 Task: Mark the 'Top Tasks' folder as highly important by editing its description.
Action: Mouse moved to (12, 121)
Screenshot: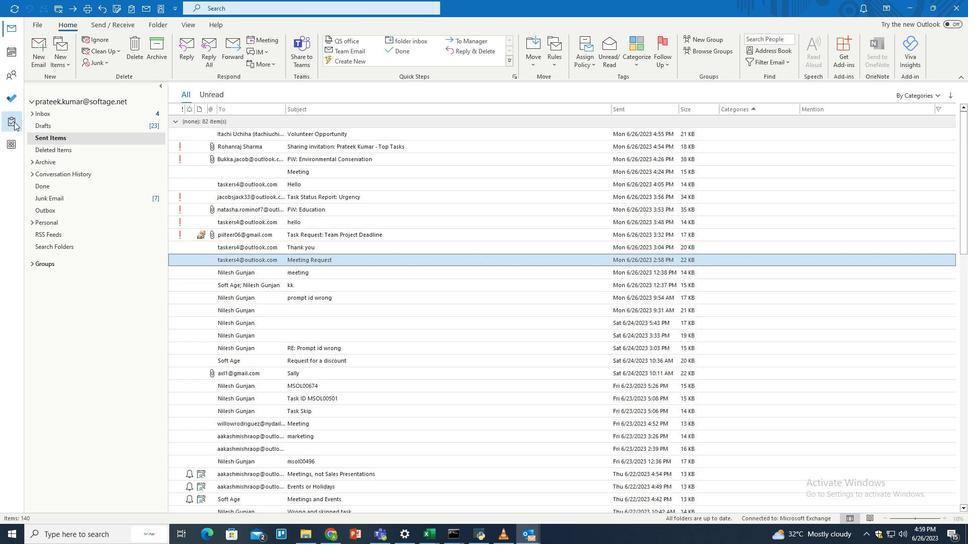 
Action: Mouse pressed left at (12, 121)
Screenshot: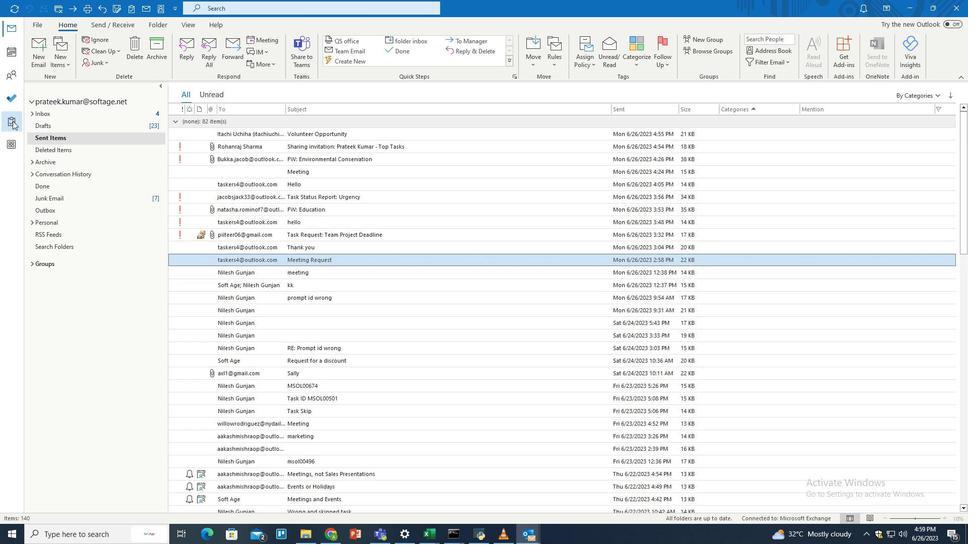 
Action: Mouse moved to (60, 137)
Screenshot: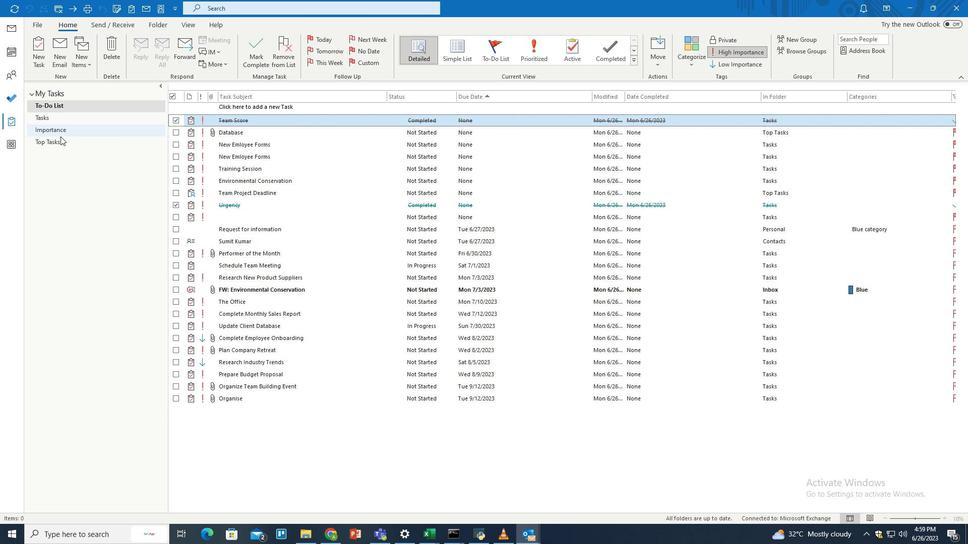 
Action: Mouse pressed left at (60, 137)
Screenshot: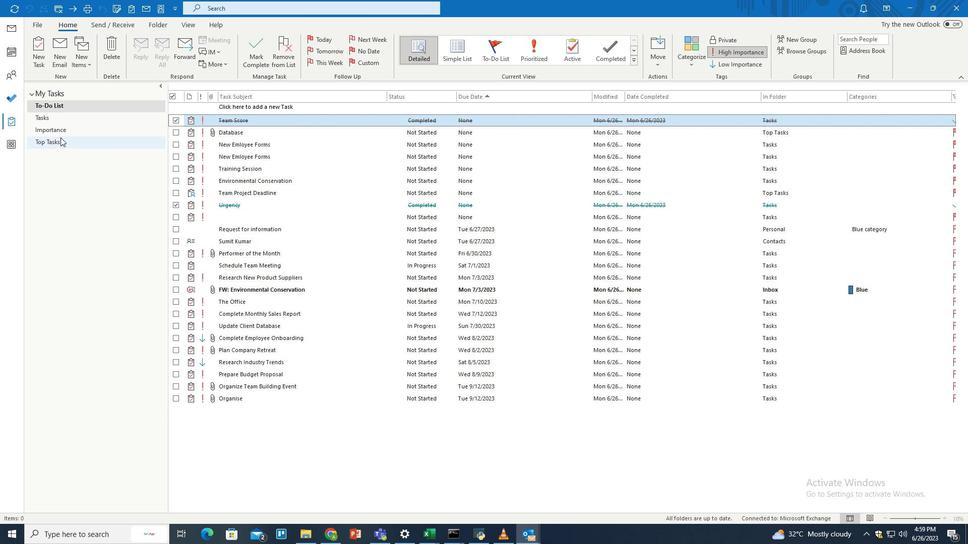 
Action: Mouse moved to (156, 27)
Screenshot: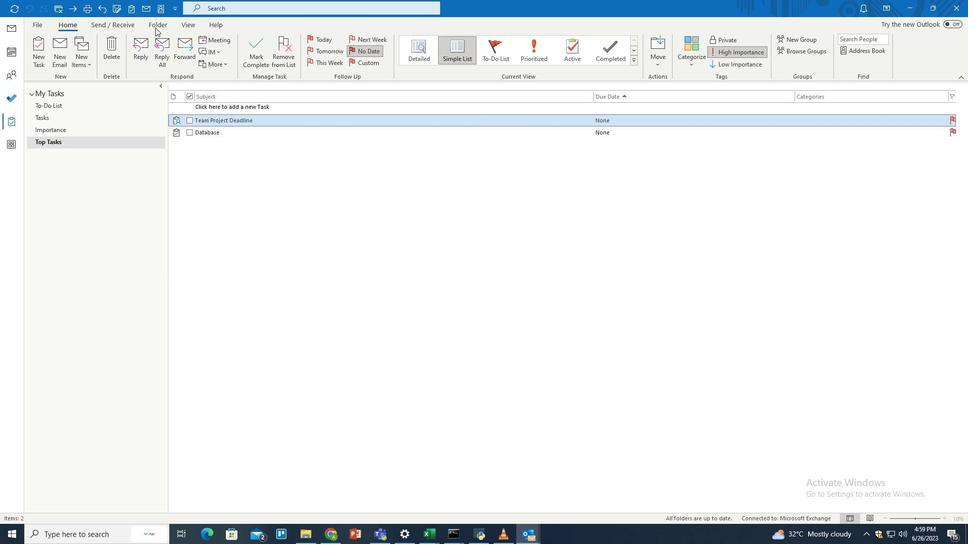 
Action: Mouse pressed left at (156, 27)
Screenshot: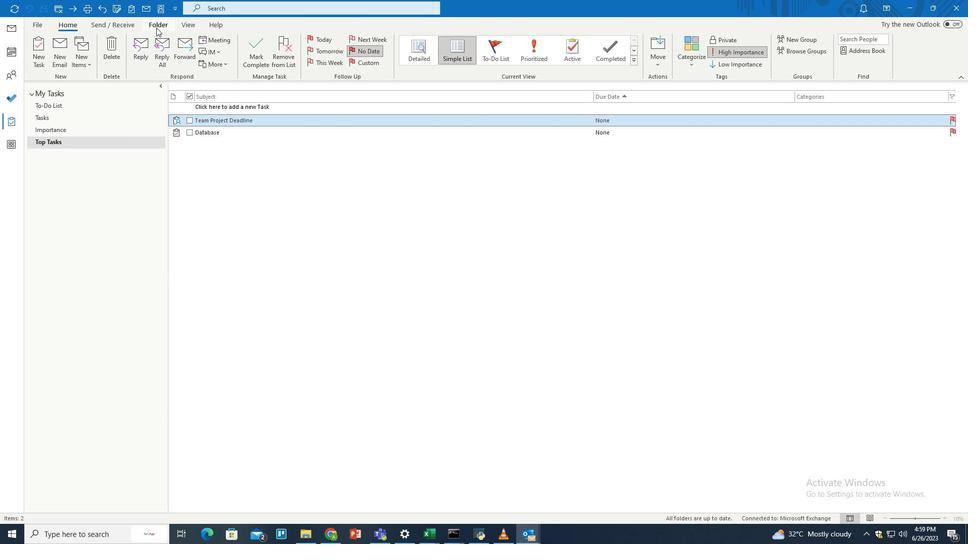 
Action: Mouse moved to (253, 60)
Screenshot: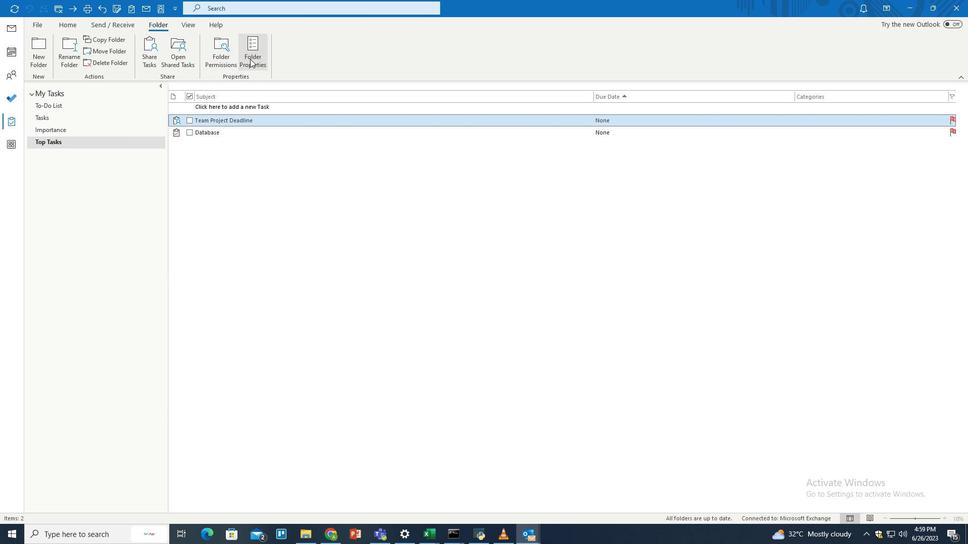 
Action: Mouse pressed left at (253, 60)
Screenshot: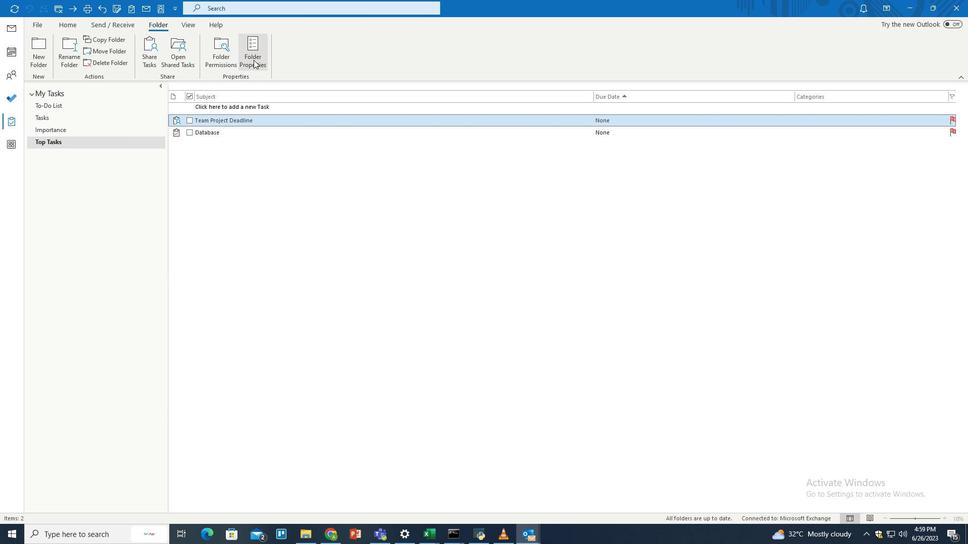 
Action: Mouse moved to (430, 222)
Screenshot: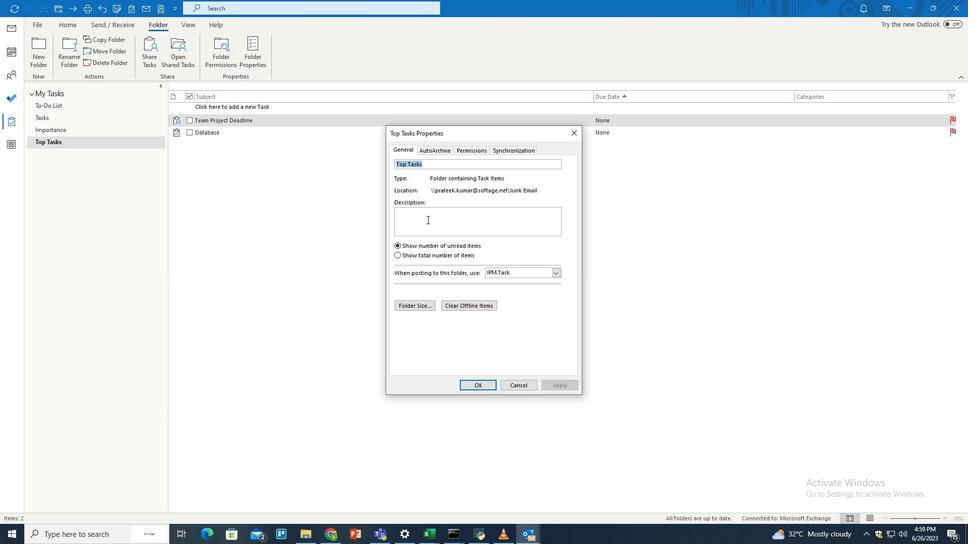 
Action: Mouse pressed left at (430, 222)
Screenshot: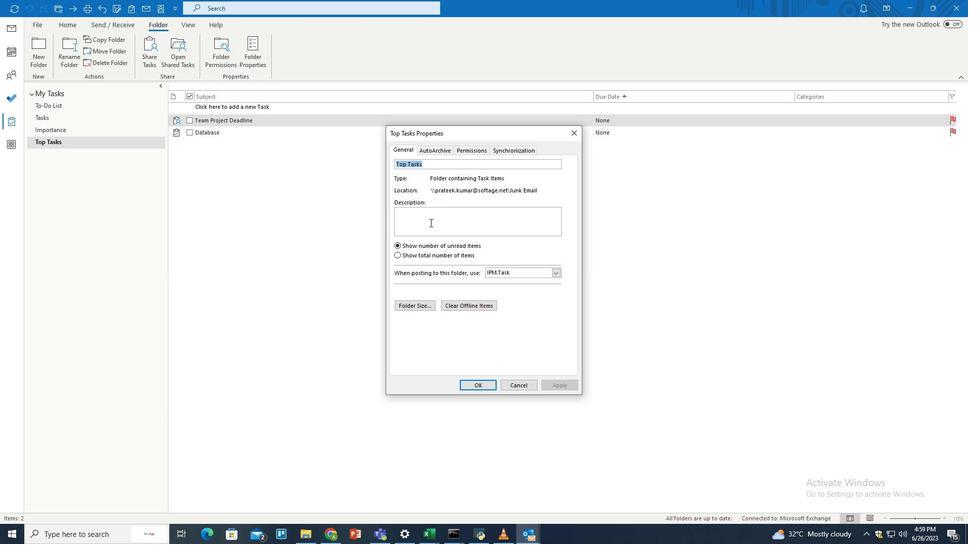 
Action: Key pressed <Key.shift><Key.shift><Key.shift><Key.shift><Key.shift><Key.shift>This<Key.space>is<Key.space>highly<Key.space>important
Screenshot: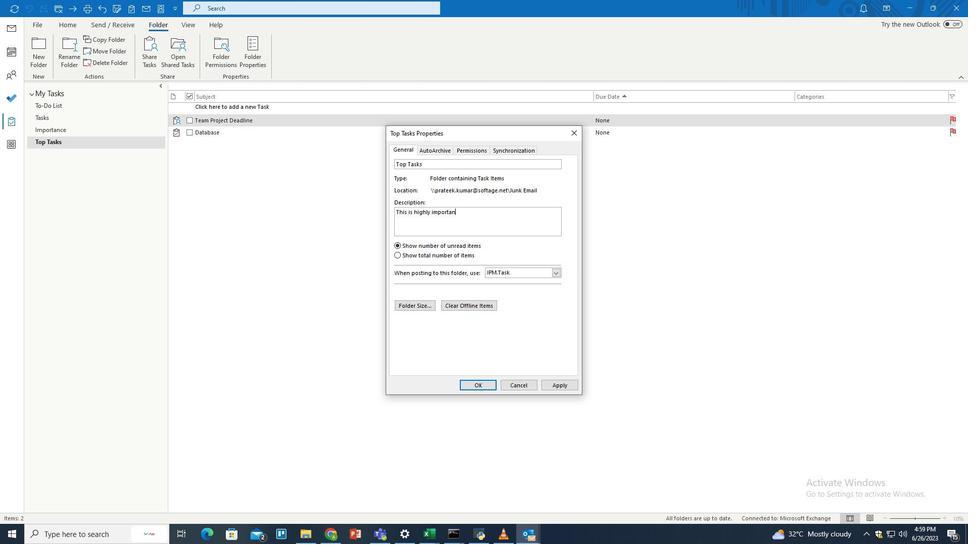 
Action: Mouse moved to (564, 383)
Screenshot: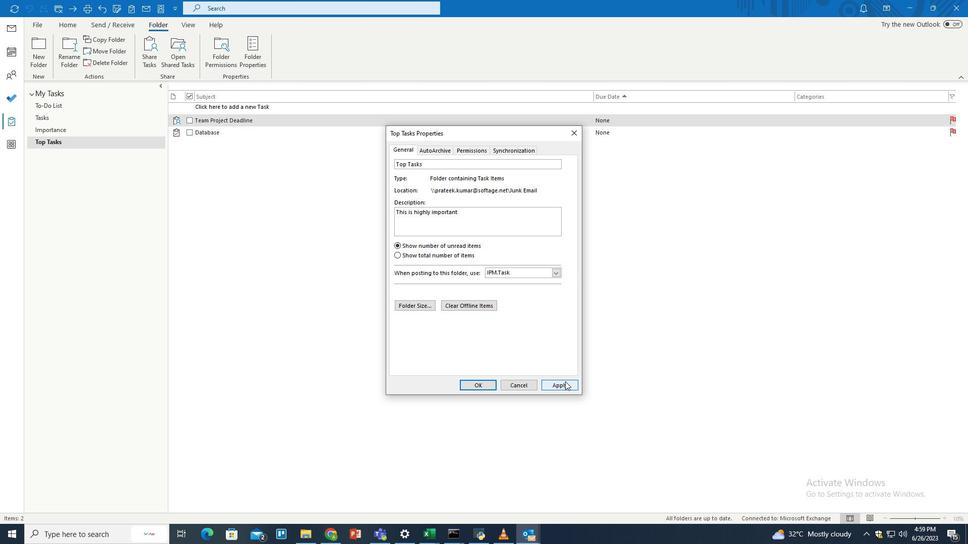 
Action: Mouse pressed left at (564, 383)
Screenshot: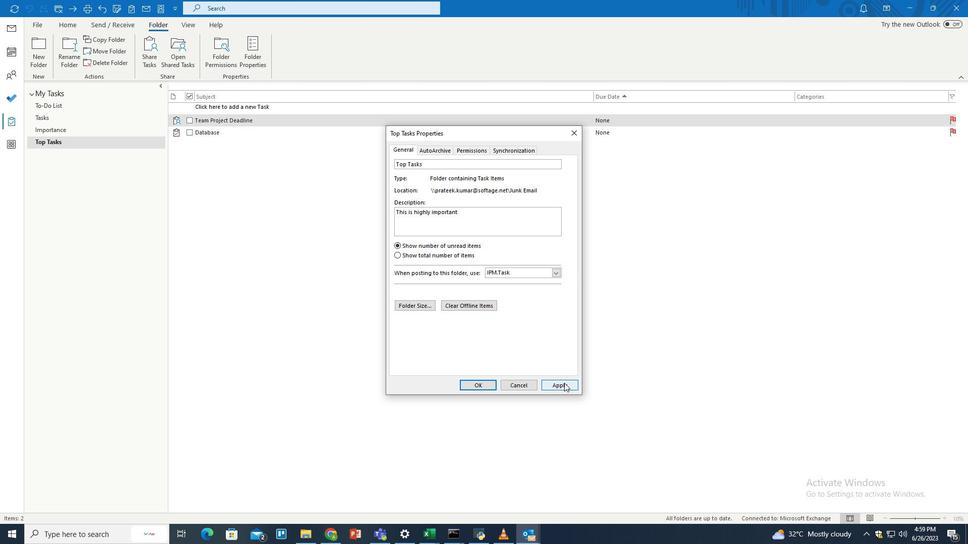 
Action: Mouse moved to (484, 384)
Screenshot: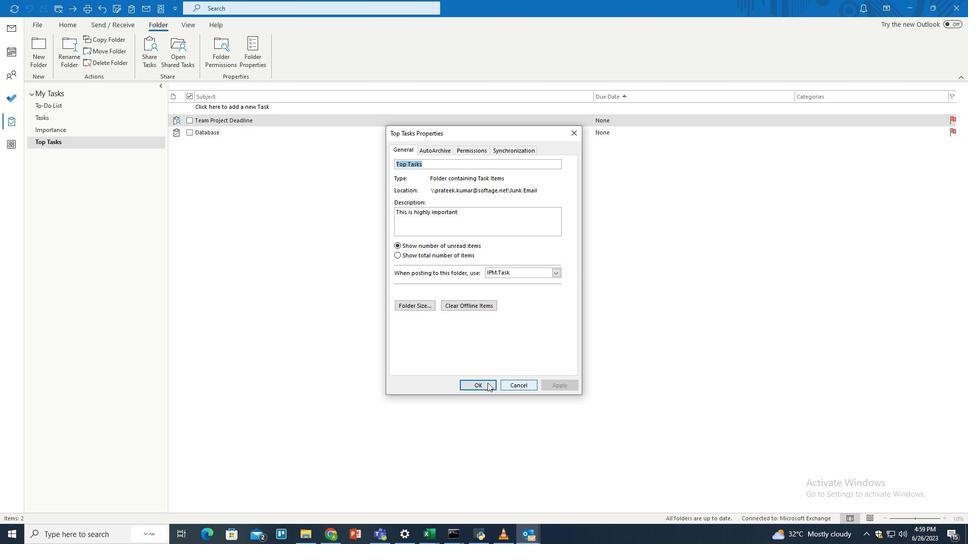 
Action: Mouse pressed left at (484, 384)
Screenshot: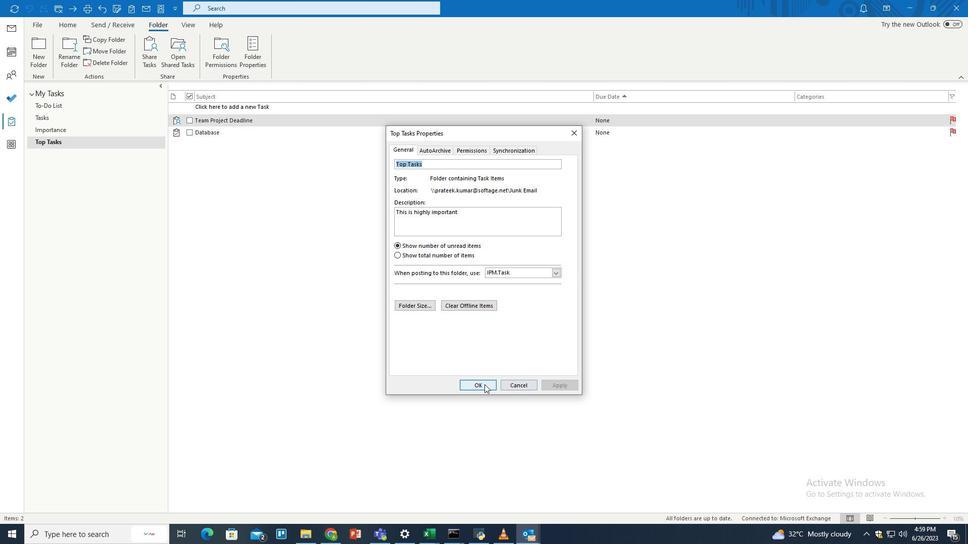 
Action: Mouse moved to (446, 347)
Screenshot: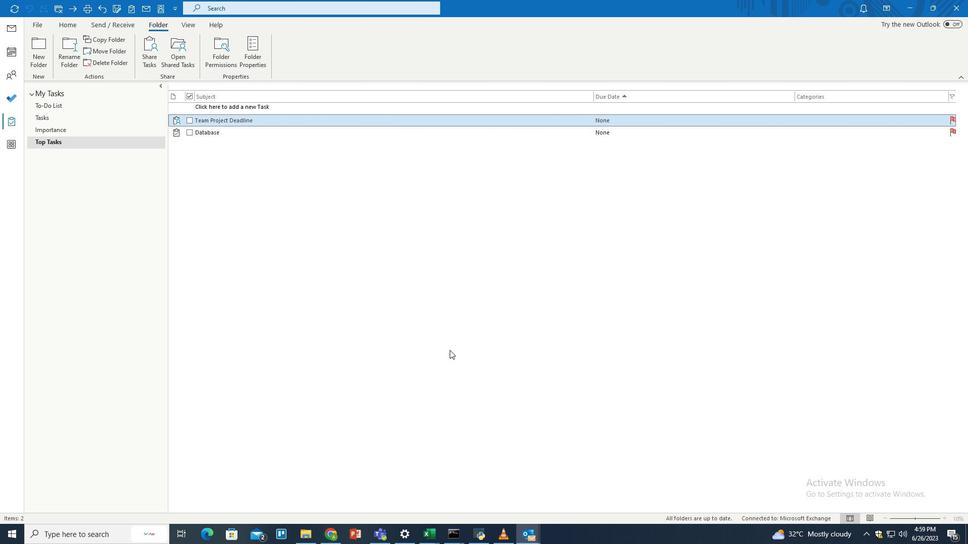 
